 Task: Change the disability to yes, i have (or previously had) a disability.
Action: Mouse moved to (406, 304)
Screenshot: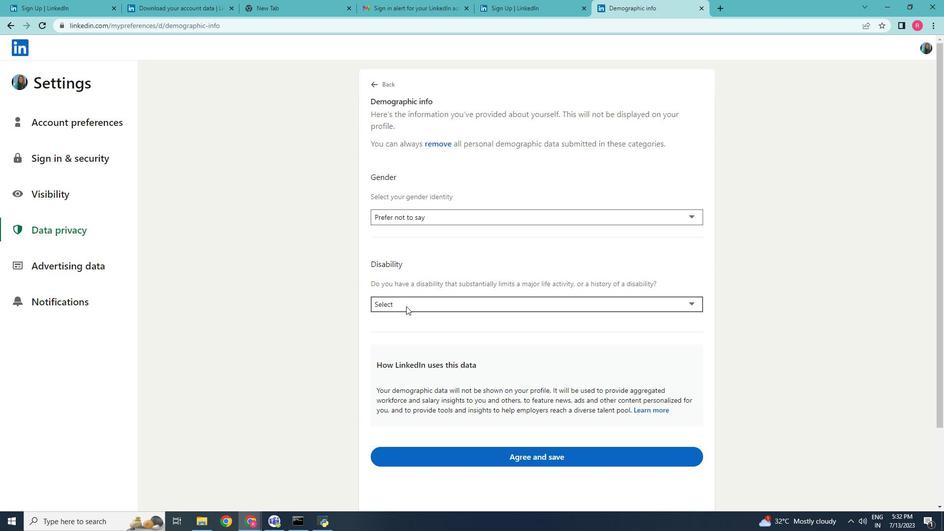 
Action: Mouse pressed left at (406, 304)
Screenshot: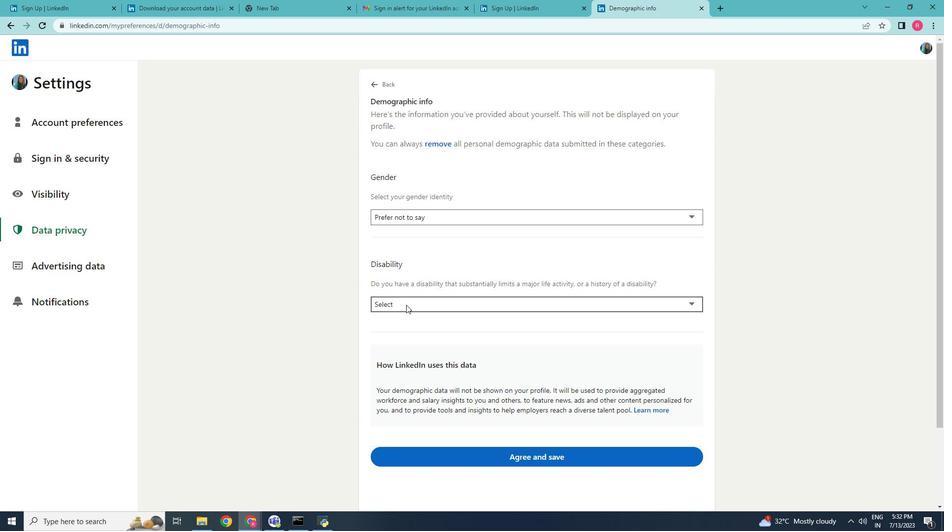 
Action: Mouse moved to (407, 326)
Screenshot: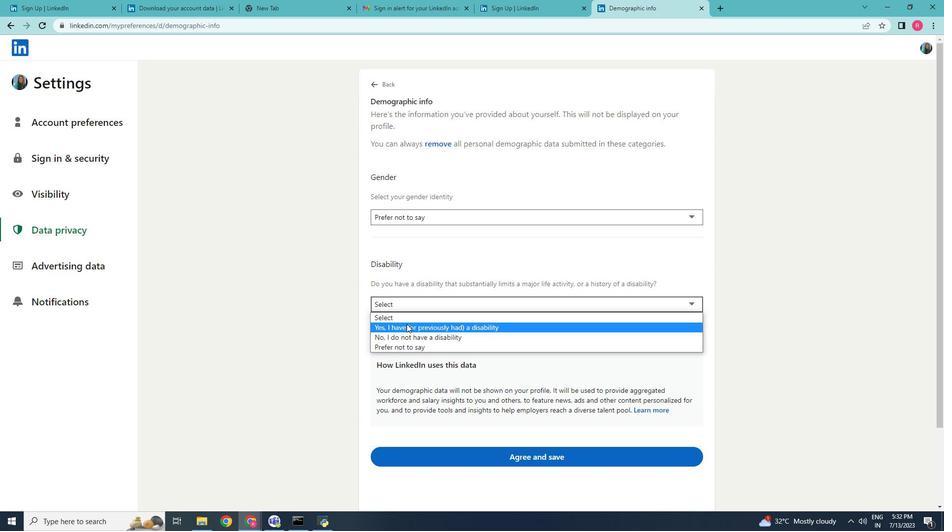 
Action: Mouse pressed left at (407, 326)
Screenshot: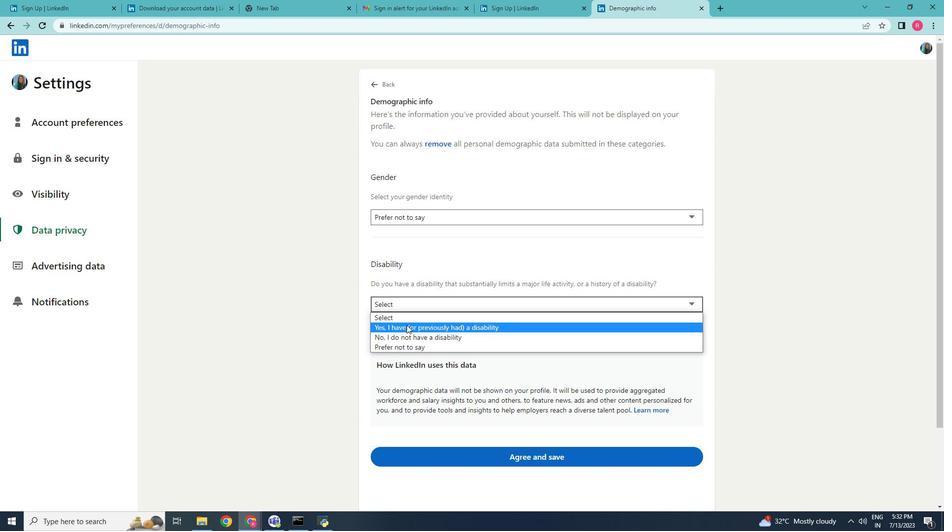 
